 Task: Create List Contracts in Board Sales Prospecting to Workspace Cybersecurity. Create List Proposals in Board Customer Journey Analysis to Workspace Cybersecurity. Create List Quotes in Board Customer Service Process Improvement and Streamlining to Workspace Cybersecurity
Action: Mouse moved to (649, 168)
Screenshot: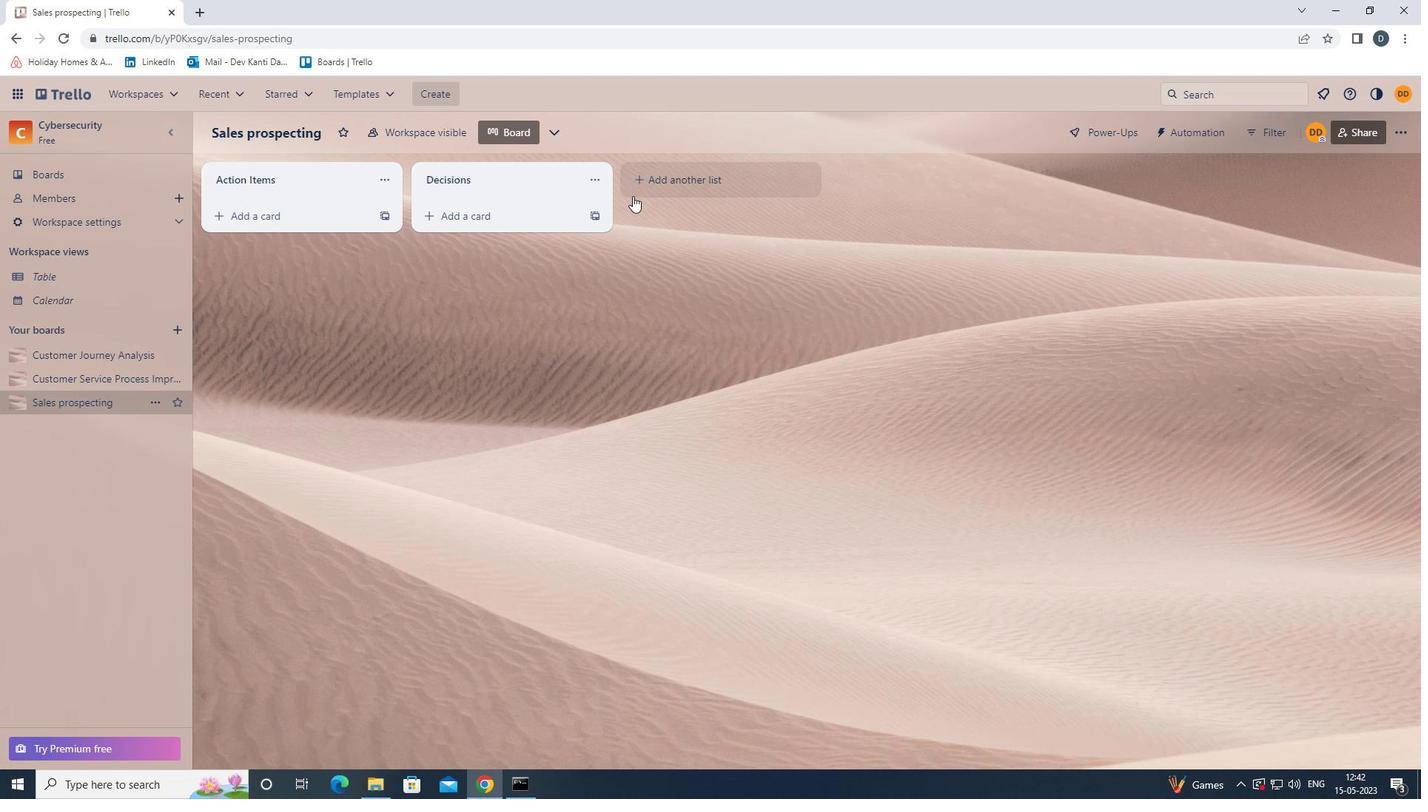 
Action: Mouse pressed left at (649, 168)
Screenshot: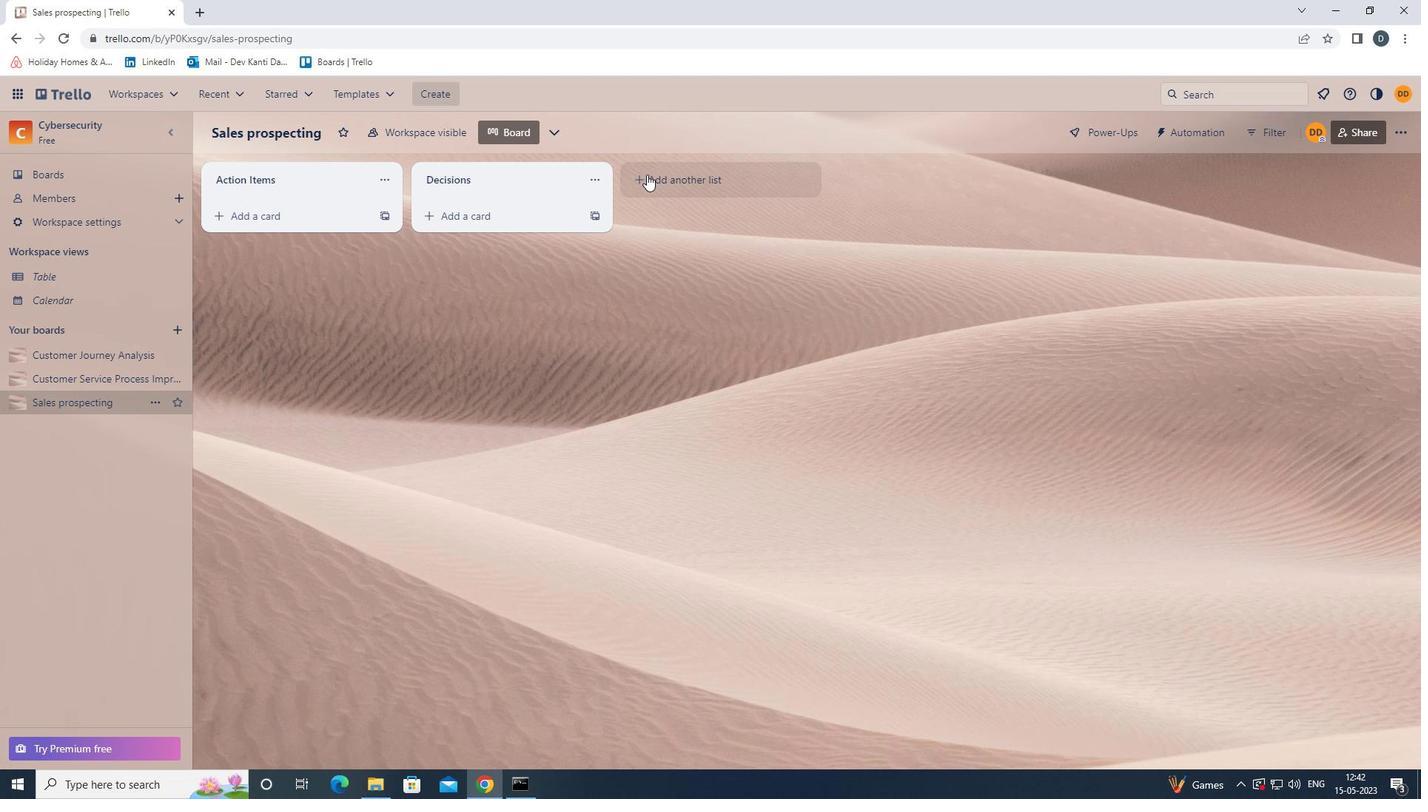 
Action: Mouse moved to (653, 174)
Screenshot: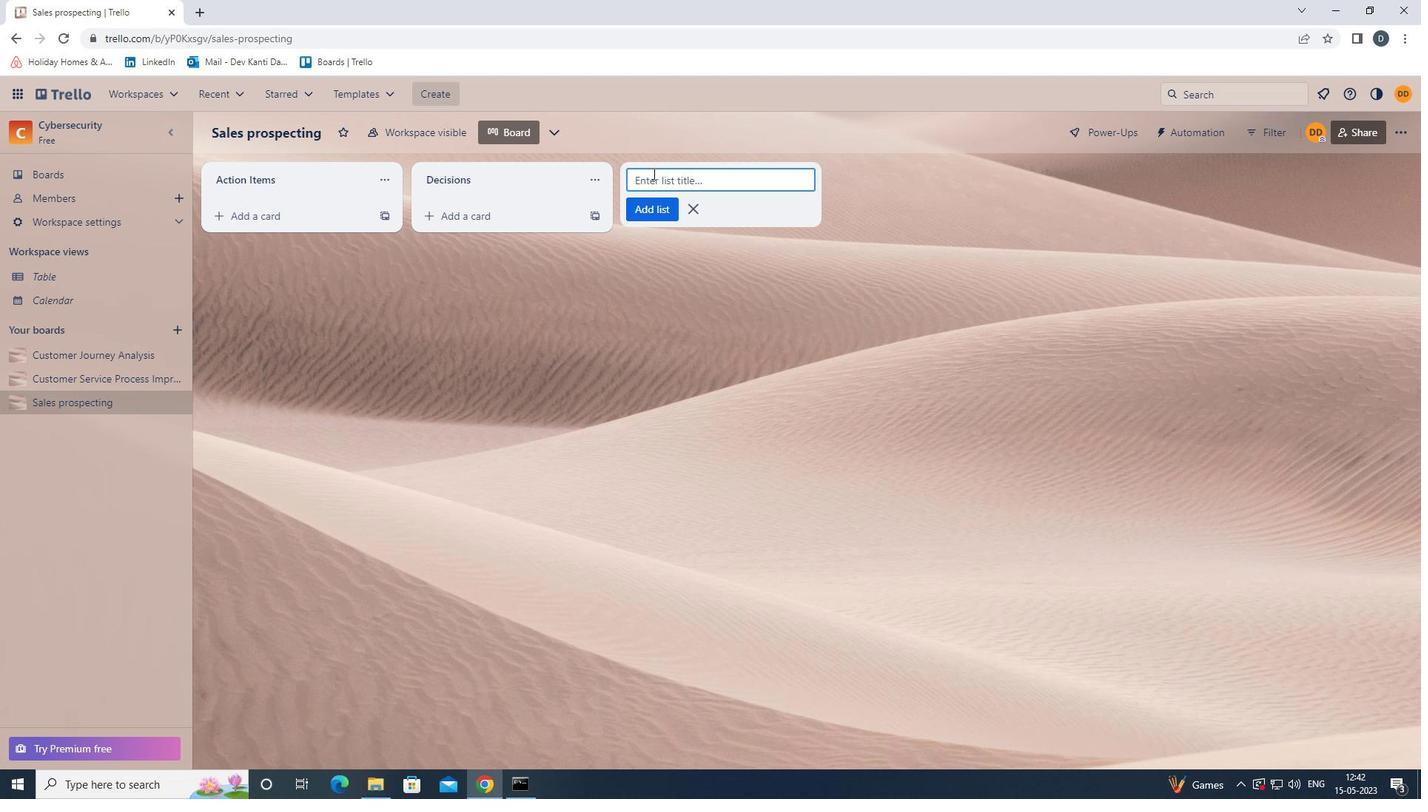 
Action: Key pressed <Key.shift><Key.shift><Key.shift><Key.shift><Key.shift><Key.shift><Key.shift><Key.shift><Key.shift><Key.shift><Key.shift><Key.shift><Key.shift><Key.shift><Key.shift><Key.shift><Key.shift><Key.shift><Key.shift><Key.shift><Key.shift><Key.shift><Key.shift><Key.shift><Key.shift><Key.shift><Key.shift><Key.shift><Key.shift><Key.shift><Key.shift><Key.shift><Key.shift><Key.shift><Key.shift><Key.shift><Key.shift><Key.shift><Key.shift><Key.shift><Key.shift><Key.shift><Key.shift><Key.shift><Key.shift><Key.shift><Key.shift><Key.shift><Key.shift><Key.shift><Key.shift><Key.shift><Key.shift><Key.shift><Key.shift><Key.shift><Key.shift><Key.shift><Key.shift><Key.shift><Key.shift><Key.shift><Key.shift><Key.shift><Key.shift><Key.shift>CONTRACTS
Screenshot: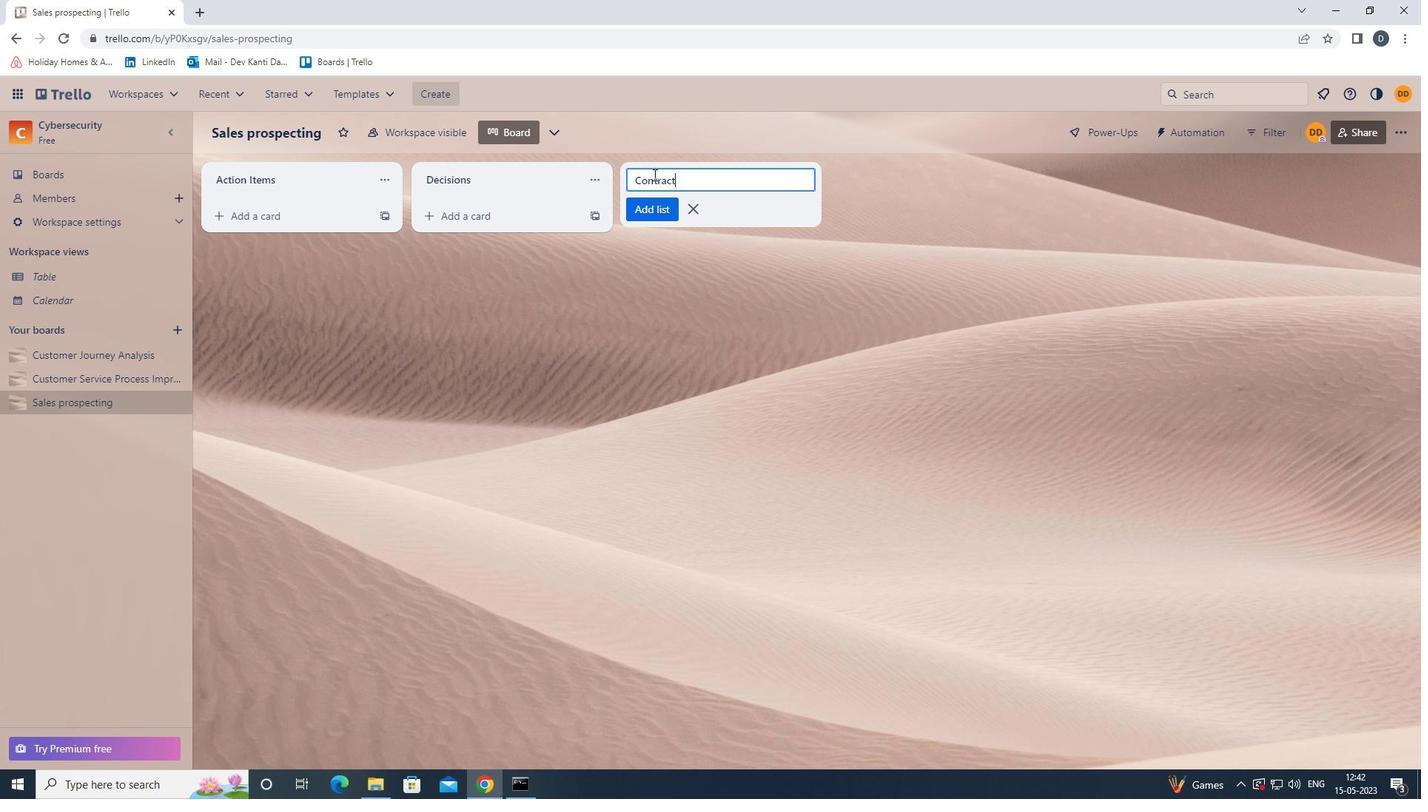 
Action: Mouse moved to (694, 316)
Screenshot: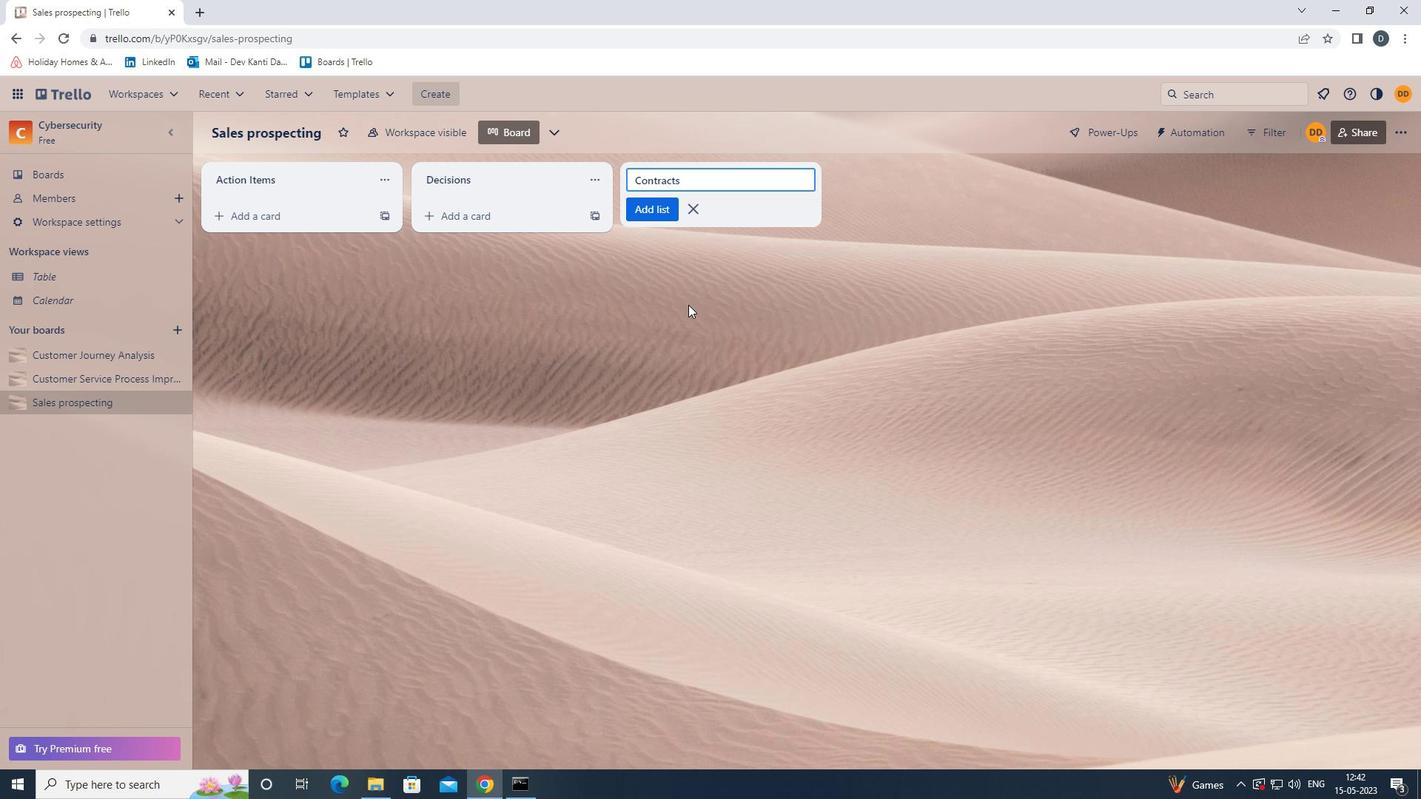 
Action: Key pressed <Key.enter>
Screenshot: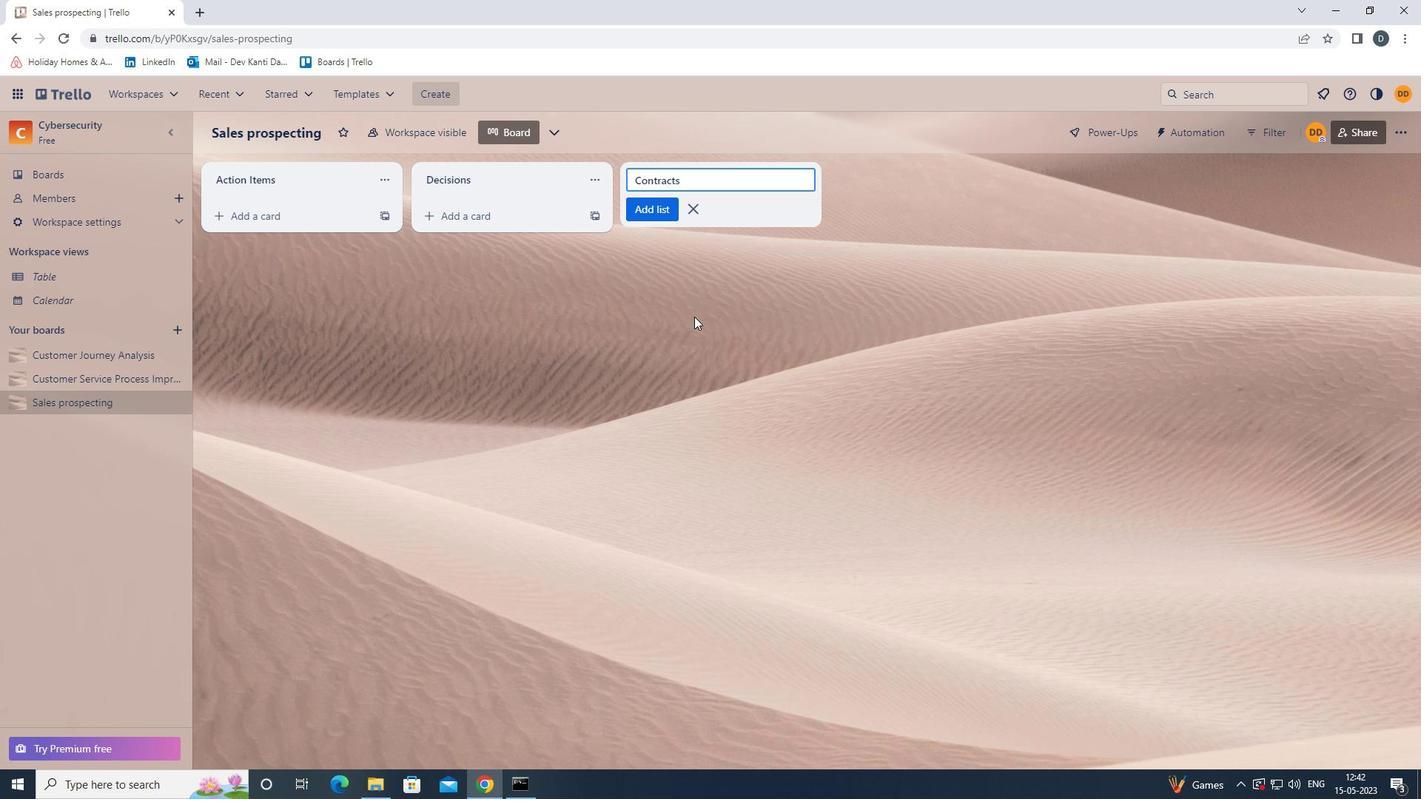 
Action: Mouse moved to (101, 358)
Screenshot: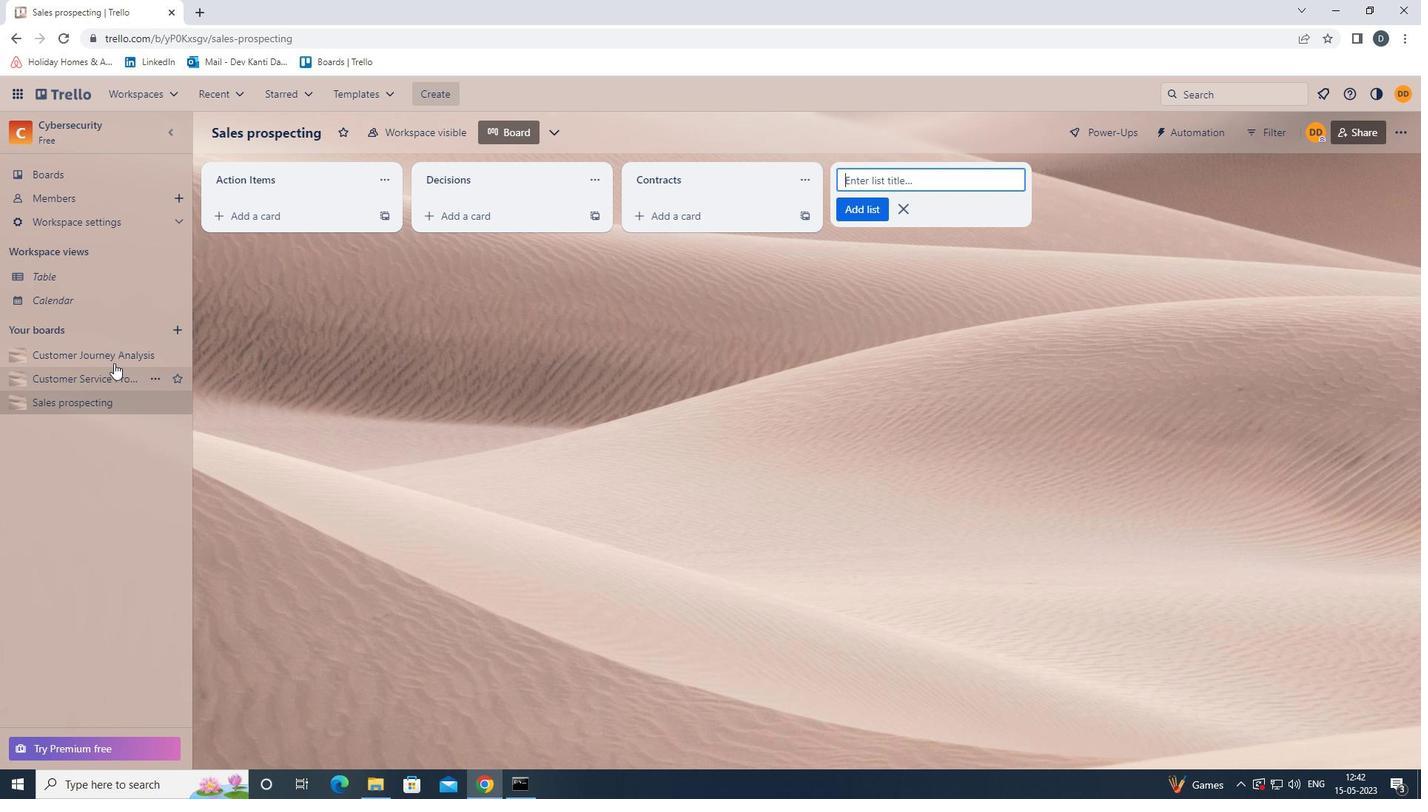 
Action: Mouse pressed left at (101, 358)
Screenshot: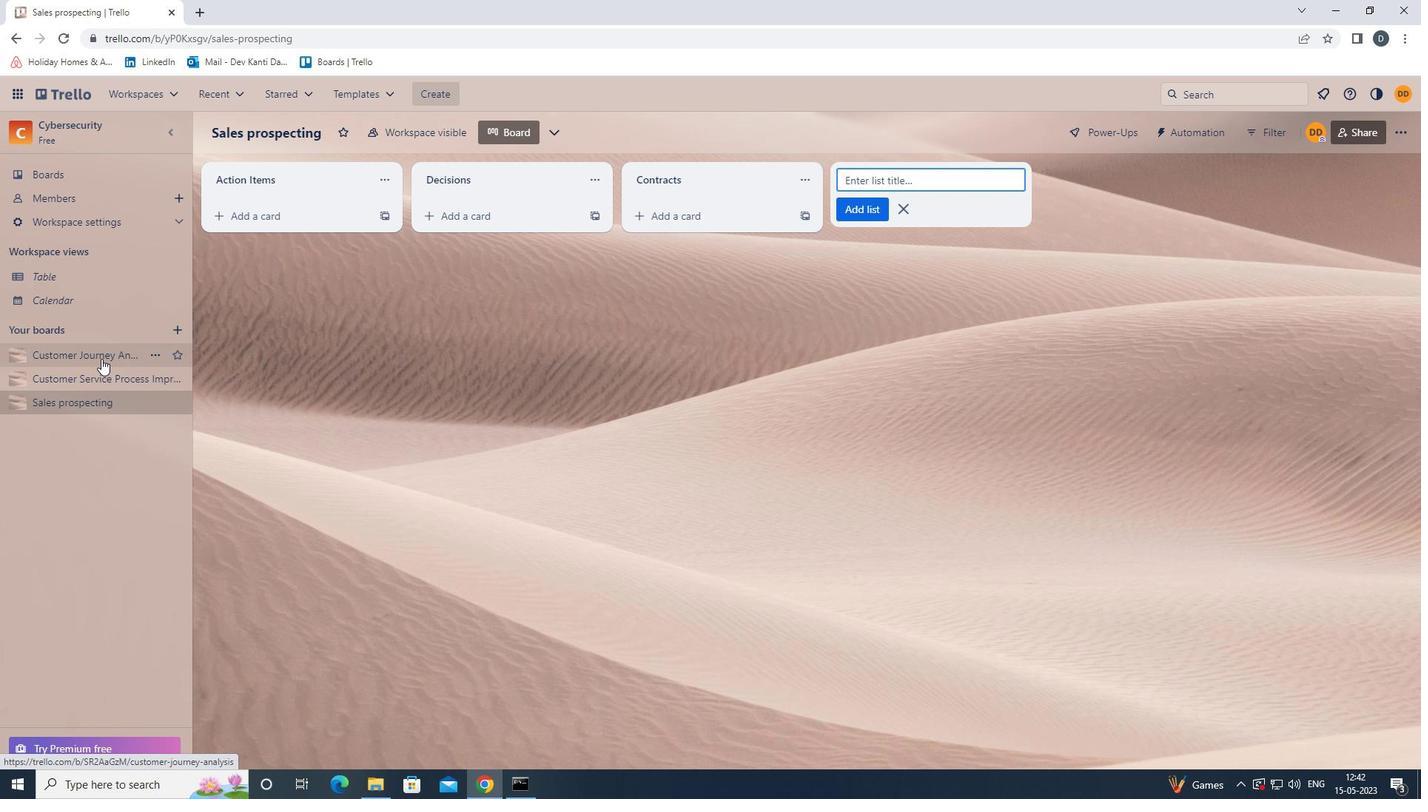 
Action: Mouse moved to (655, 183)
Screenshot: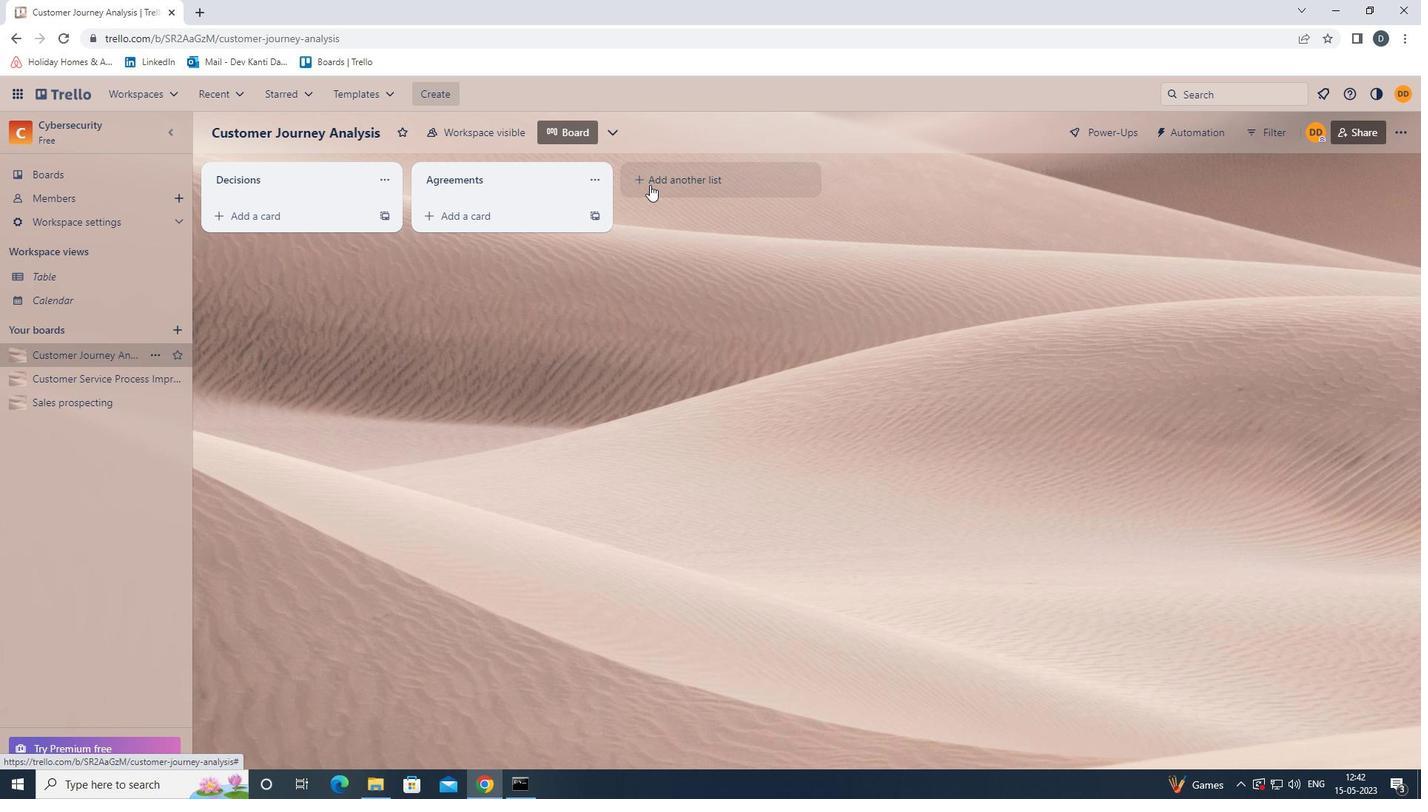 
Action: Mouse pressed left at (655, 183)
Screenshot: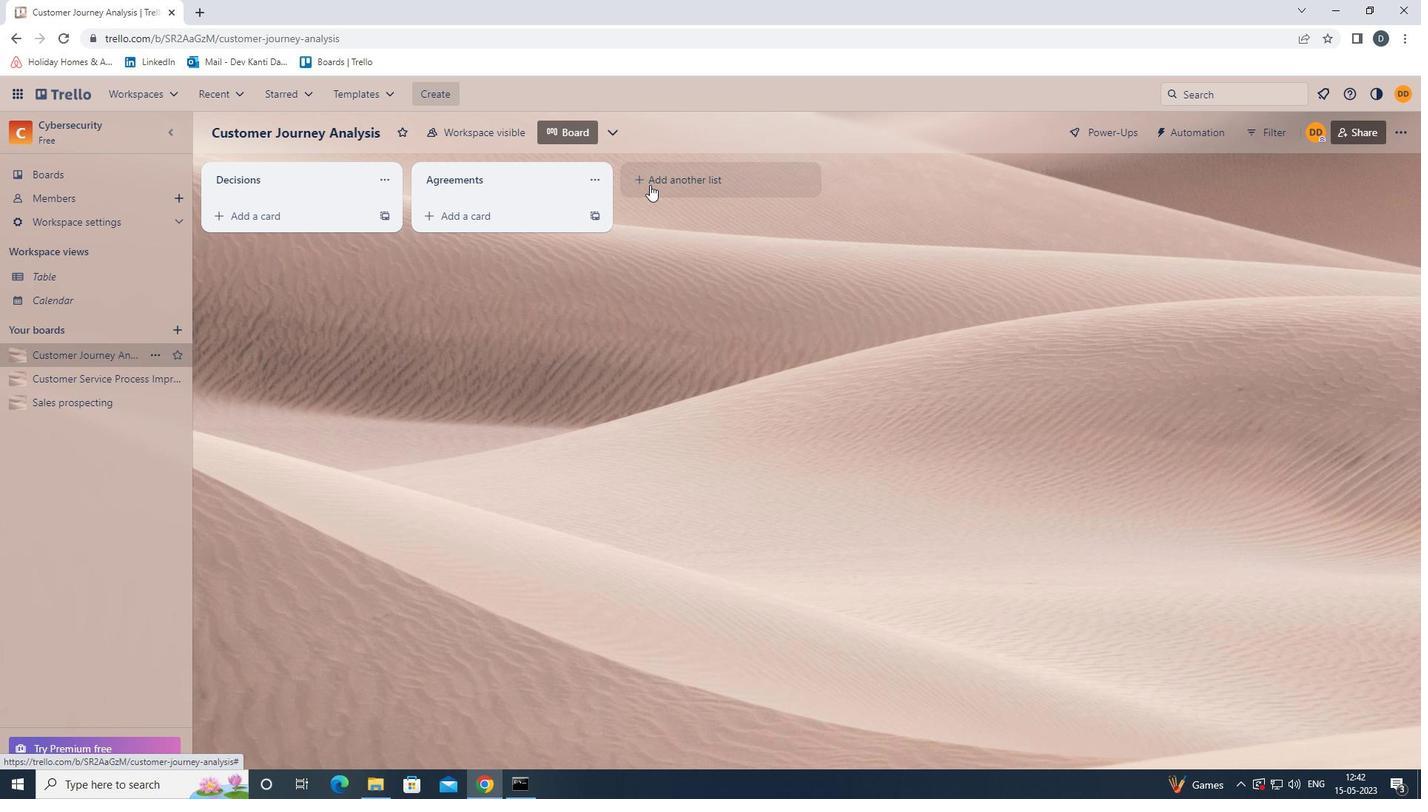 
Action: Mouse moved to (666, 183)
Screenshot: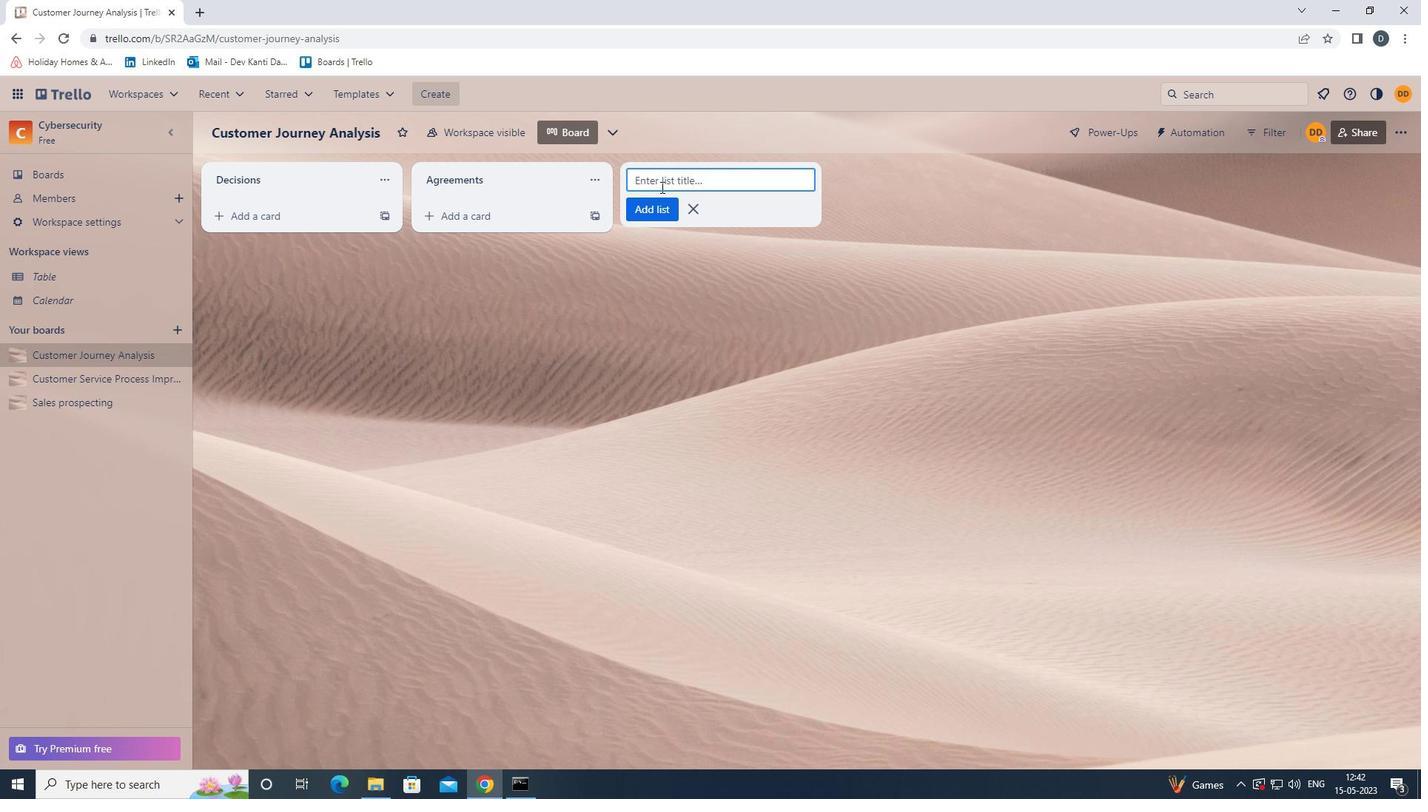 
Action: Key pressed <Key.shift>PROPOSALS<Key.enter>
Screenshot: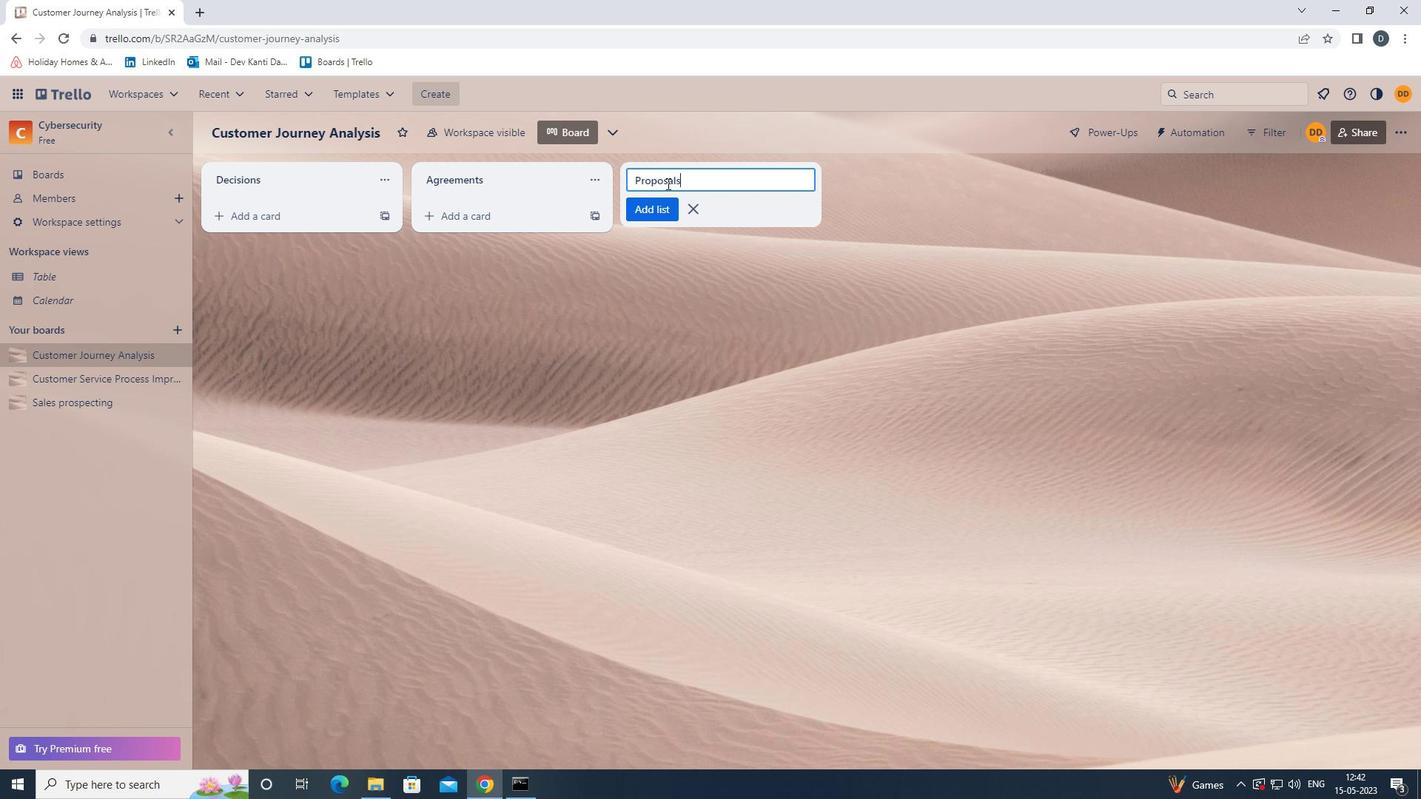 
Action: Mouse moved to (105, 374)
Screenshot: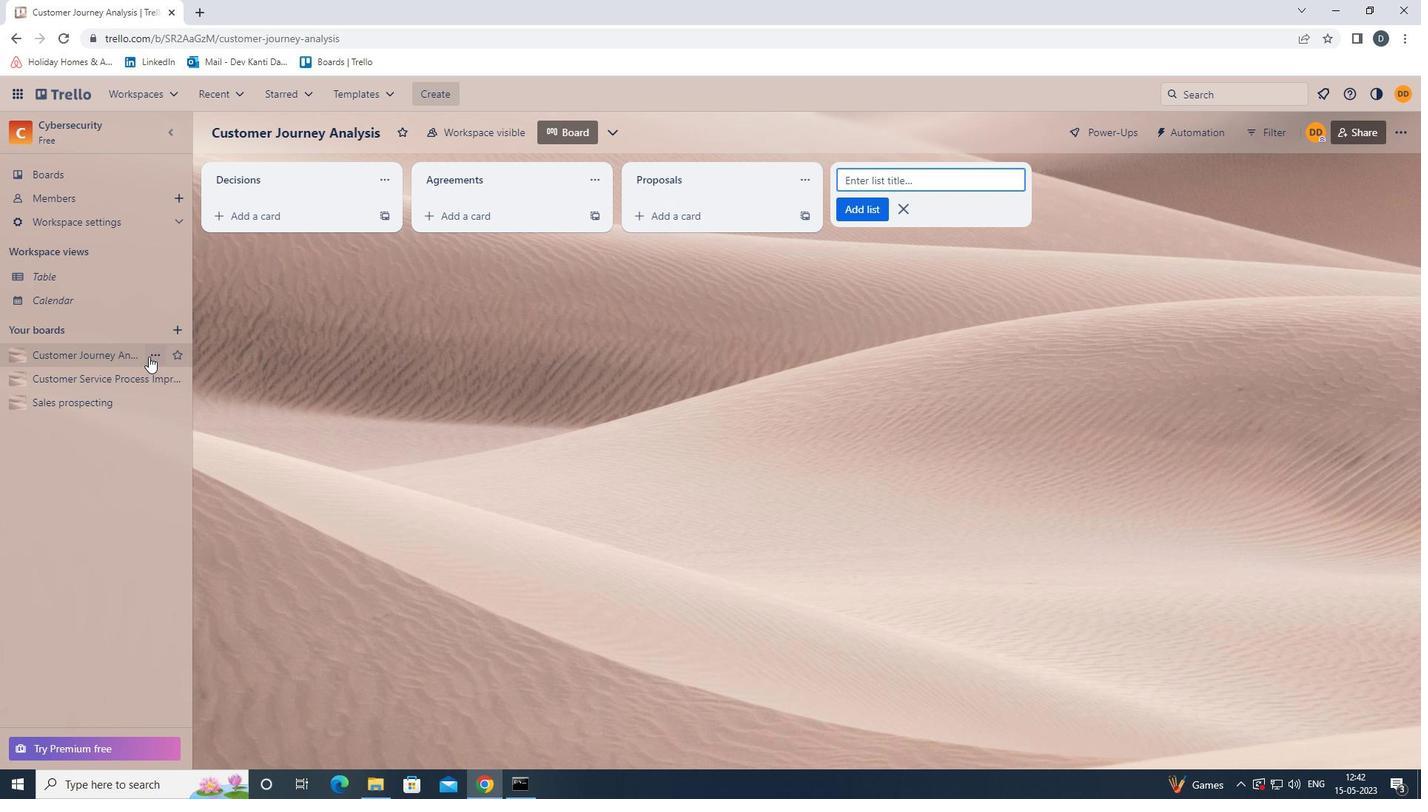 
Action: Mouse pressed left at (105, 374)
Screenshot: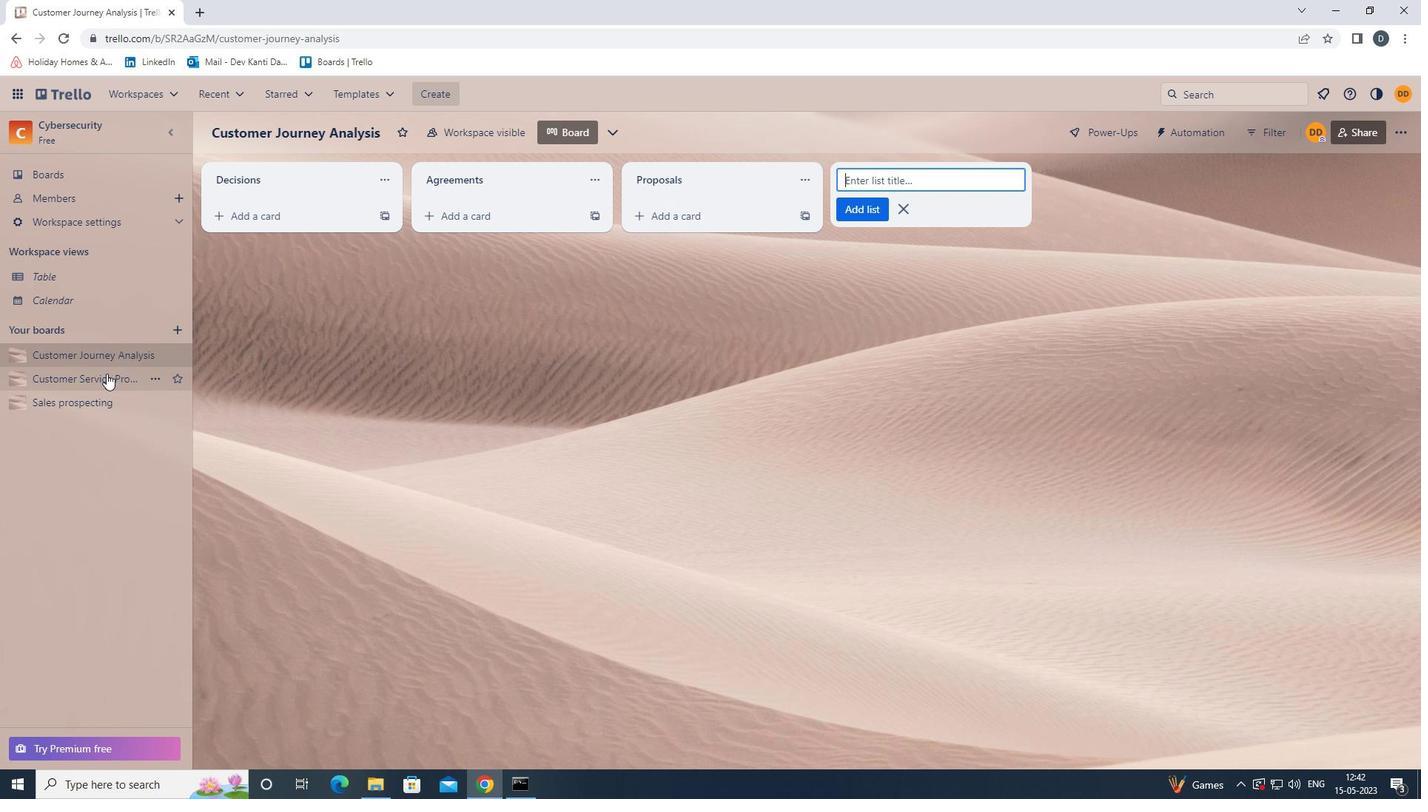 
Action: Mouse moved to (646, 182)
Screenshot: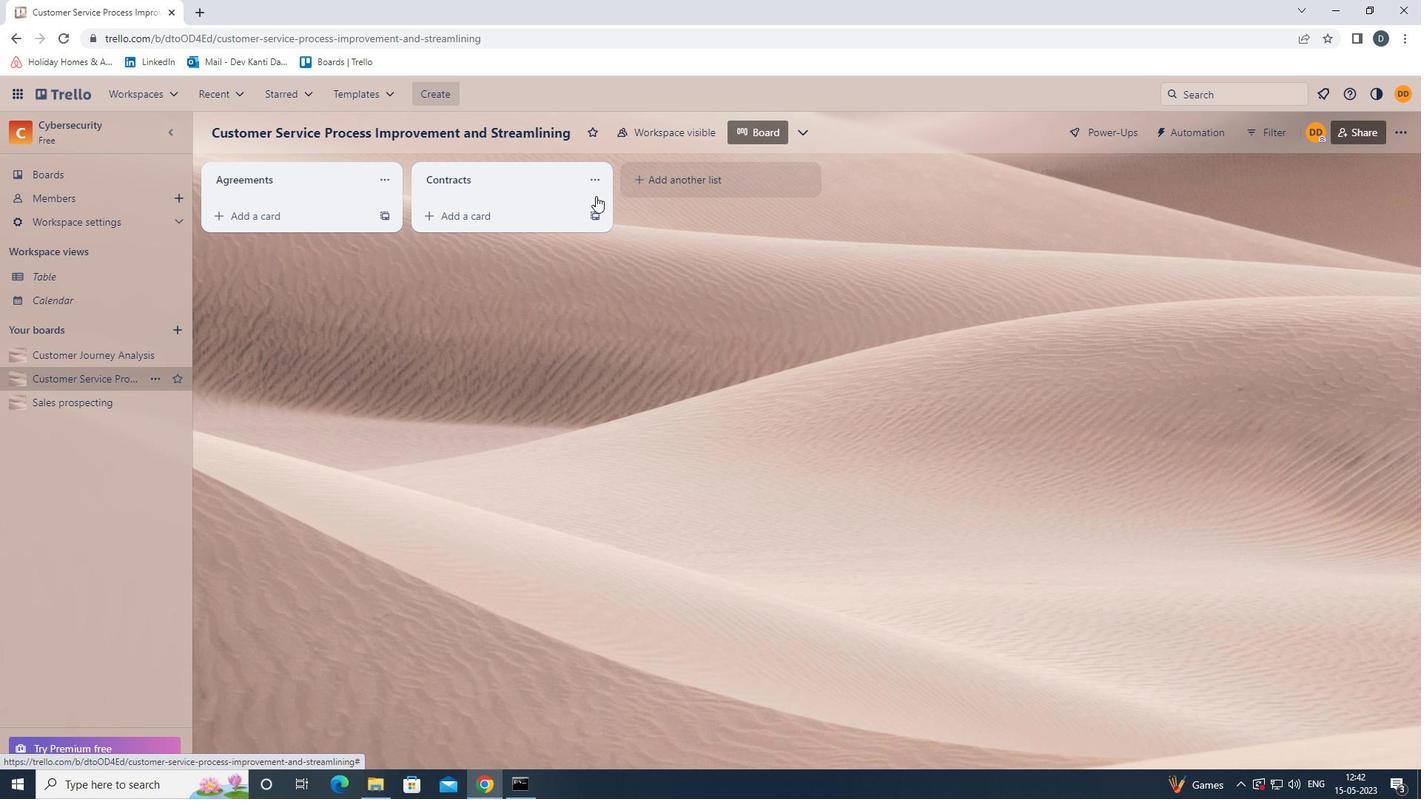 
Action: Mouse pressed left at (646, 182)
Screenshot: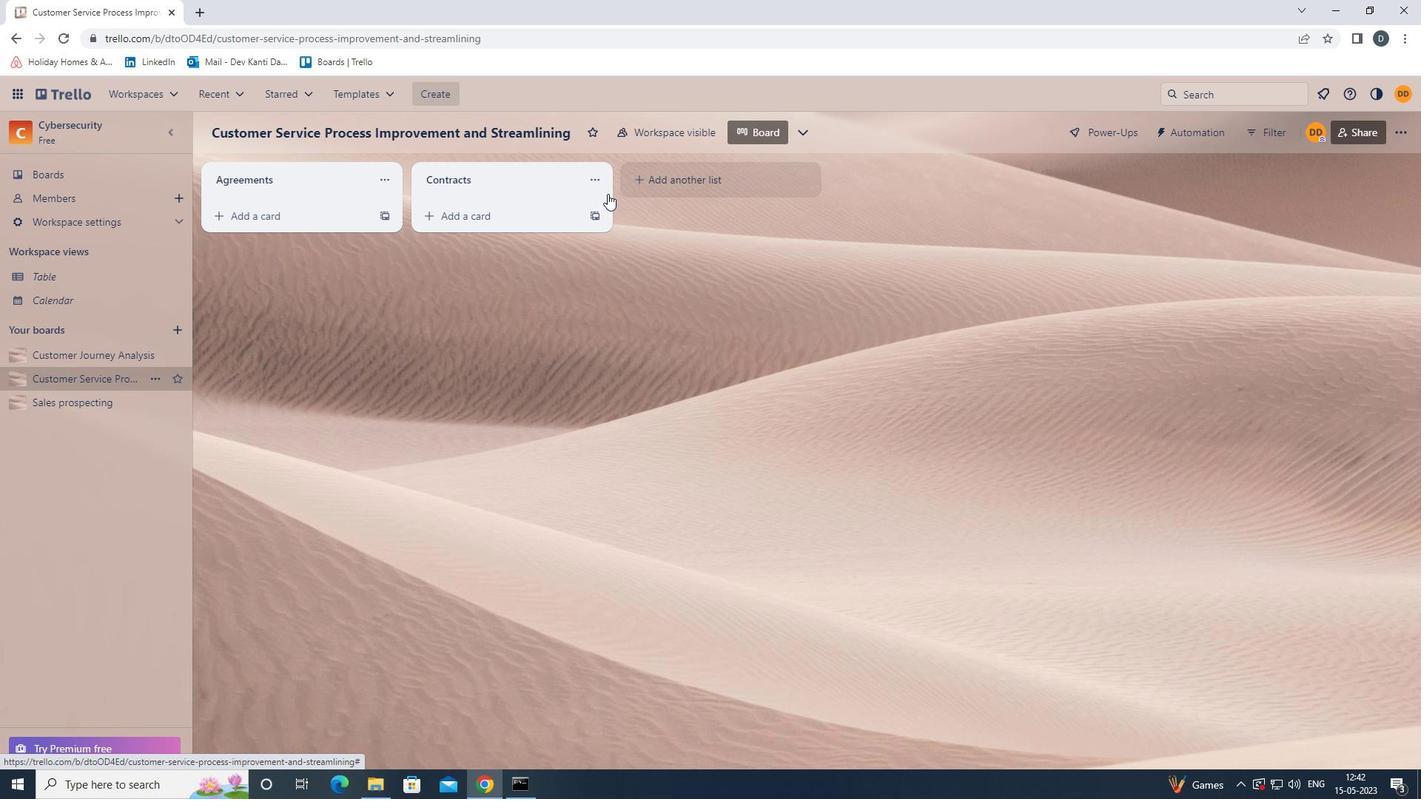 
Action: Key pressed <Key.shift><Key.shift><Key.shift><Key.shift><Key.shift><Key.shift><Key.shift><Key.shift><Key.shift><Key.shift><Key.shift><Key.shift><Key.shift><Key.shift><Key.shift><Key.shift><Key.shift><Key.shift><Key.shift><Key.shift><Key.shift><Key.shift><Key.shift><Key.shift><Key.shift><Key.shift><Key.shift><Key.shift>QUOTES<Key.enter>
Screenshot: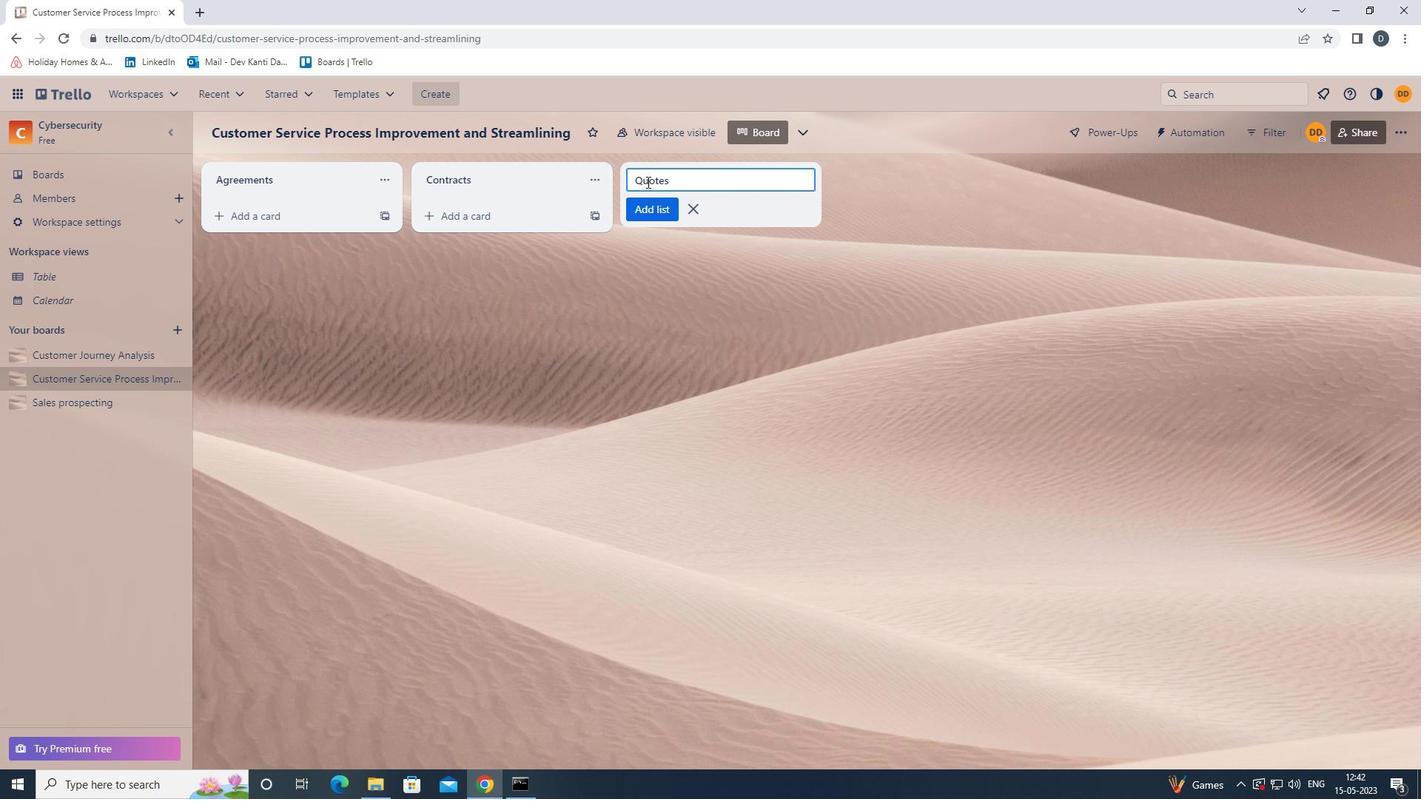 
Action: Mouse moved to (683, 290)
Screenshot: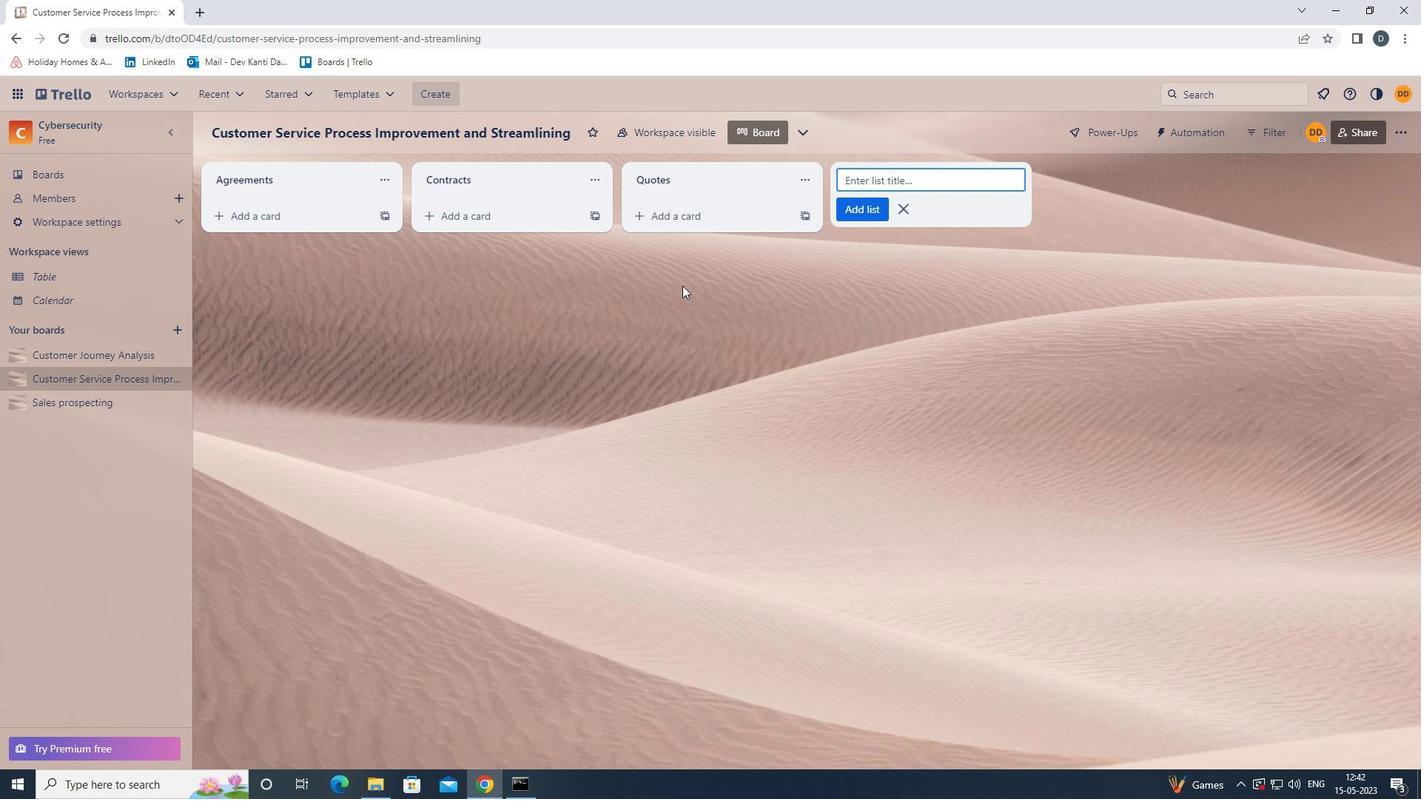 
Action: Mouse pressed left at (683, 290)
Screenshot: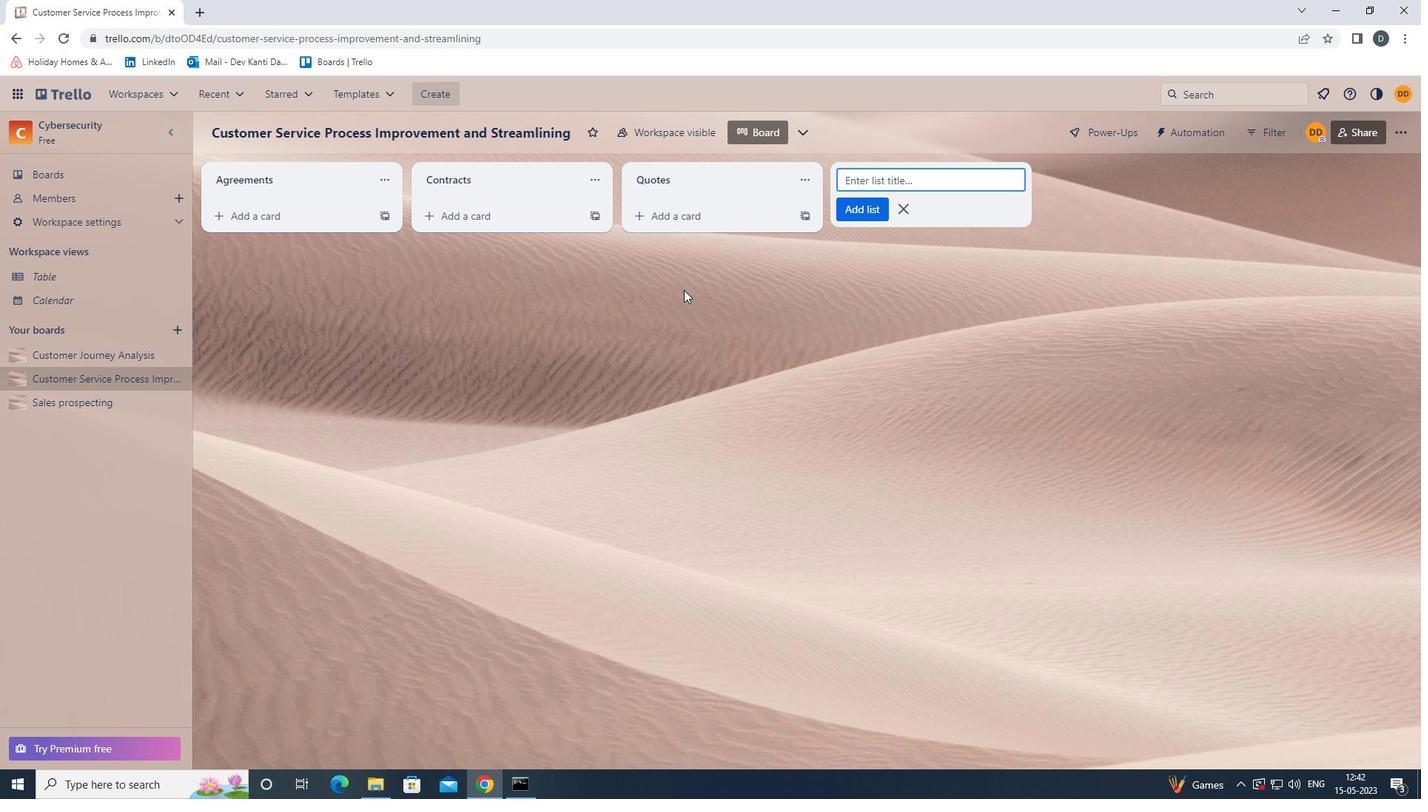 
